 Task: Create a sub task System Test and UAT for the task  Develop a new online tool for online resume building in the project BlueTech , assign it to team member softage.1@softage.net and update the status of the sub task to  Off Track , set the priority of the sub task to High
Action: Mouse moved to (533, 338)
Screenshot: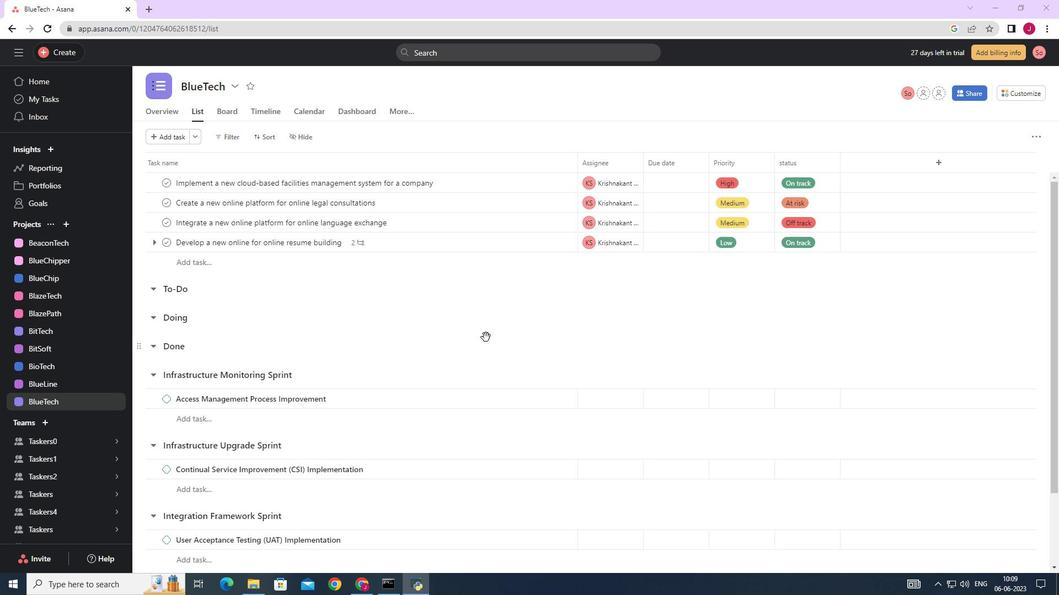 
Action: Mouse scrolled (533, 337) with delta (0, 0)
Screenshot: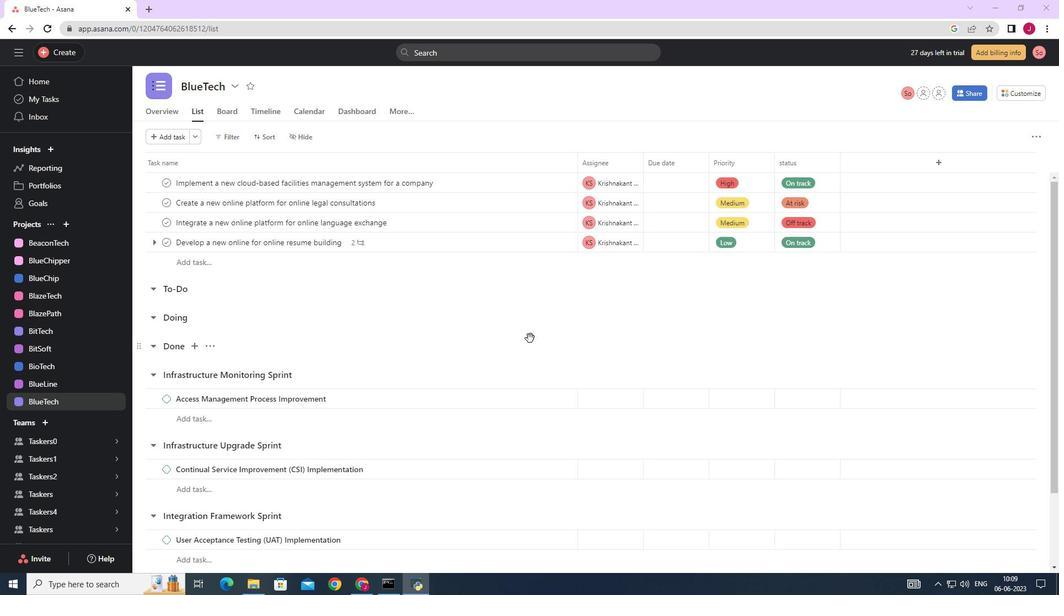 
Action: Mouse scrolled (533, 337) with delta (0, 0)
Screenshot: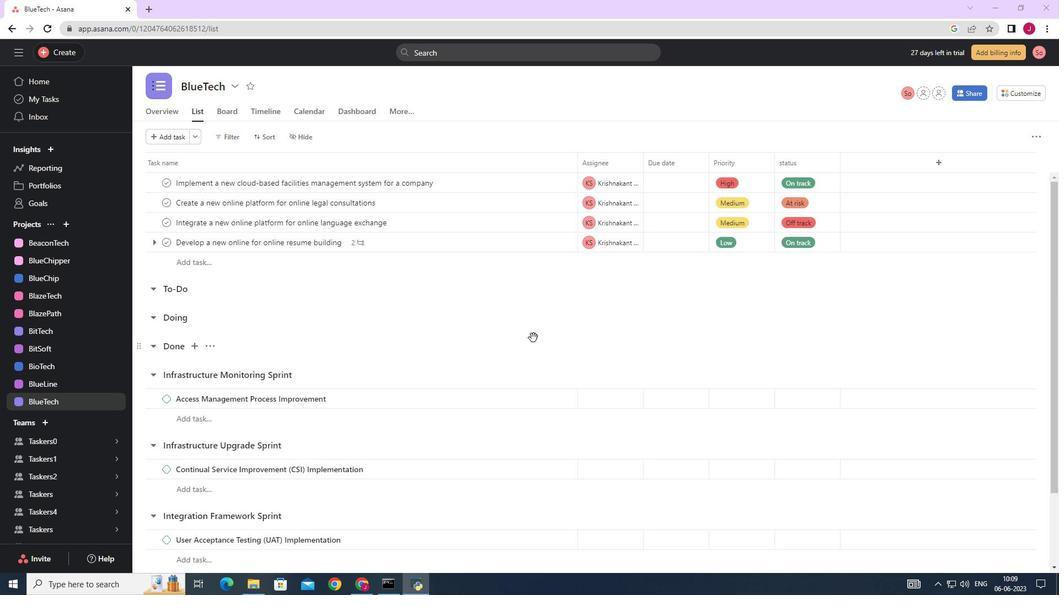 
Action: Mouse scrolled (533, 337) with delta (0, 0)
Screenshot: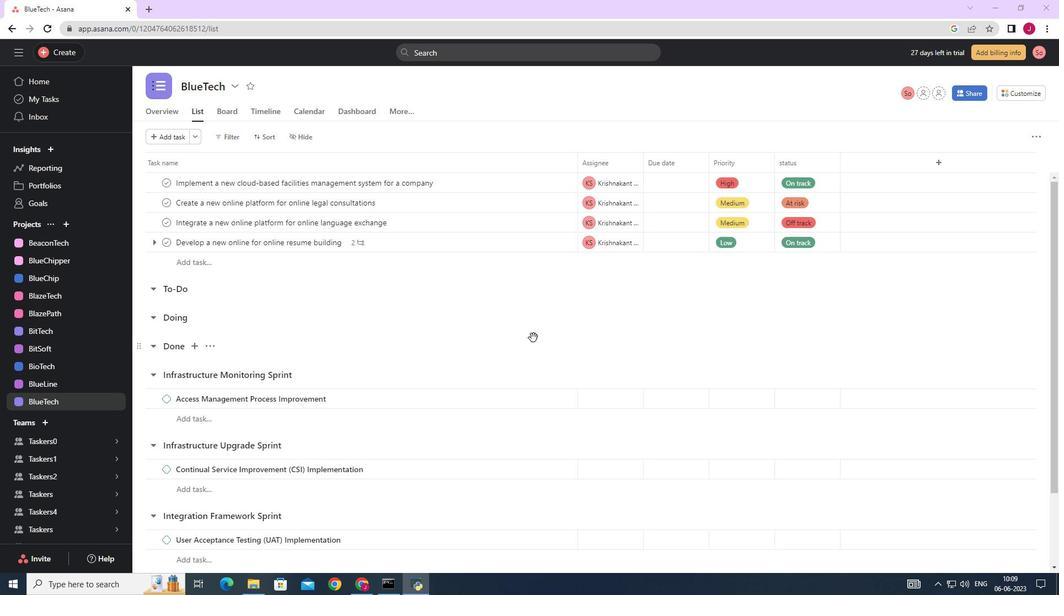
Action: Mouse scrolled (533, 337) with delta (0, 0)
Screenshot: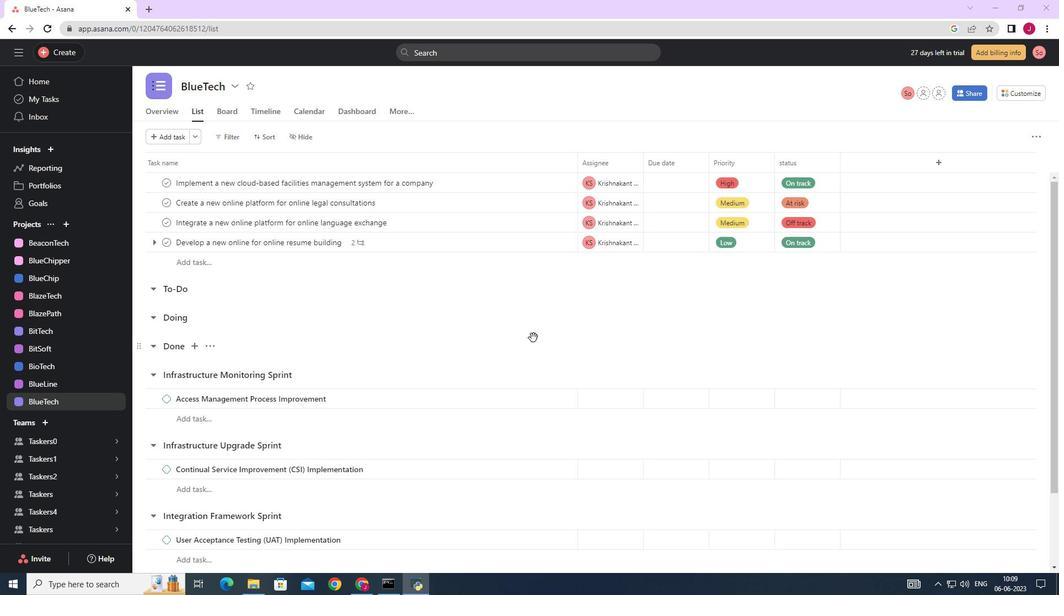 
Action: Mouse moved to (413, 315)
Screenshot: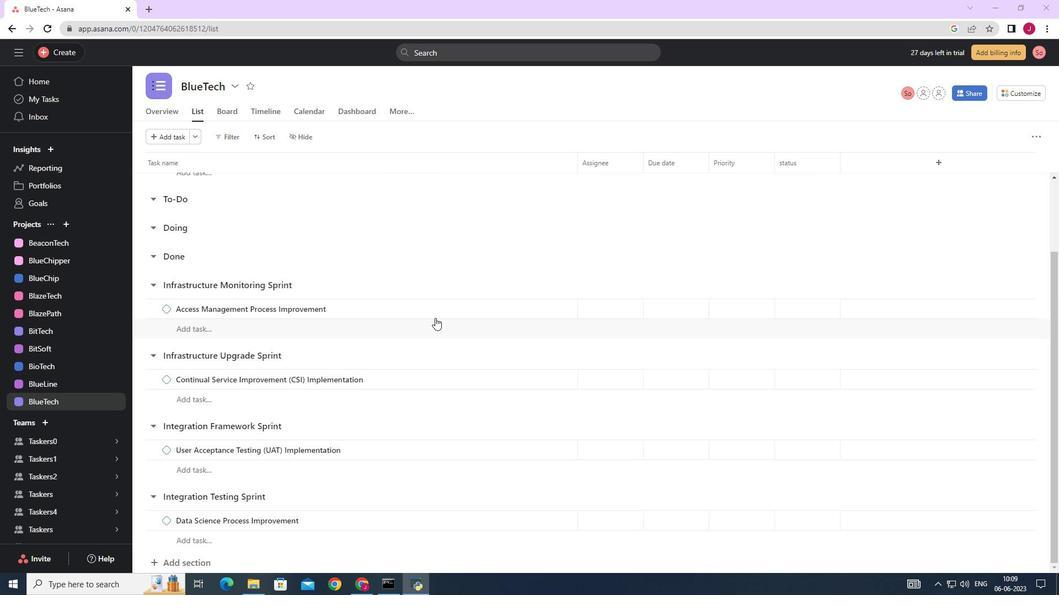 
Action: Mouse scrolled (413, 315) with delta (0, 0)
Screenshot: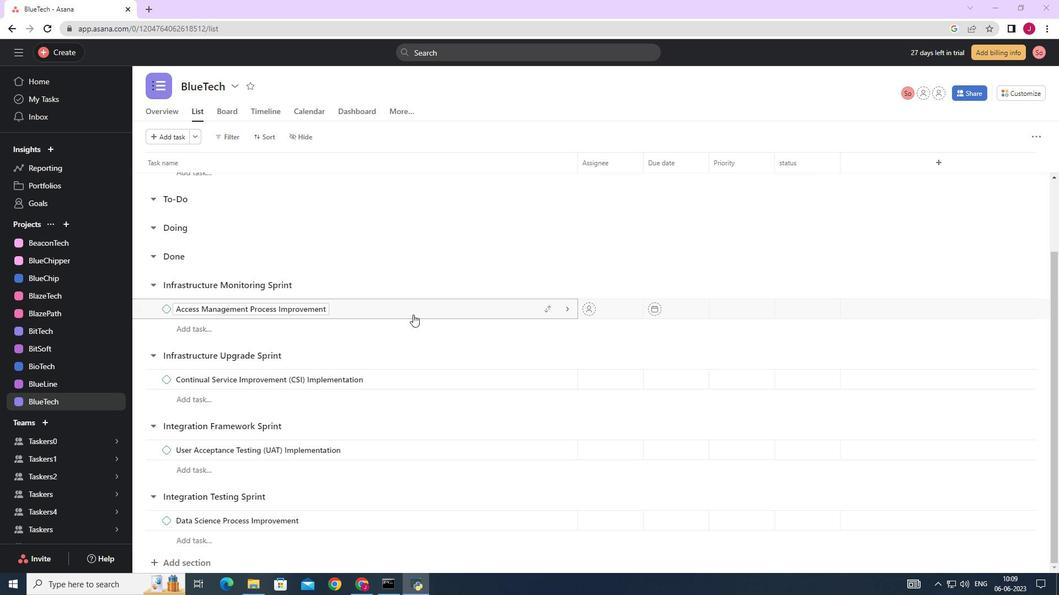 
Action: Mouse scrolled (413, 315) with delta (0, 0)
Screenshot: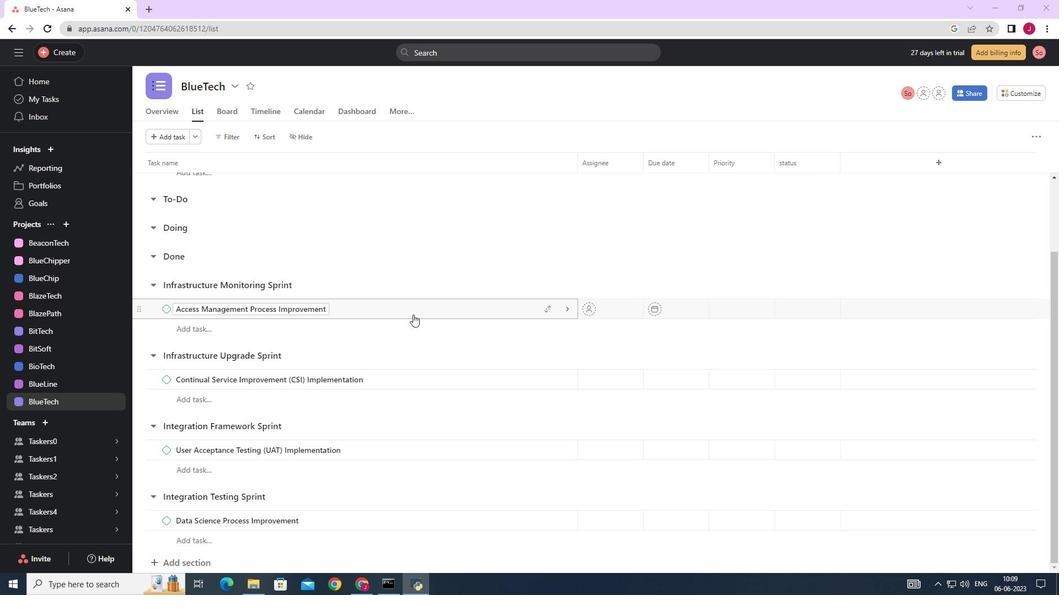 
Action: Mouse moved to (494, 240)
Screenshot: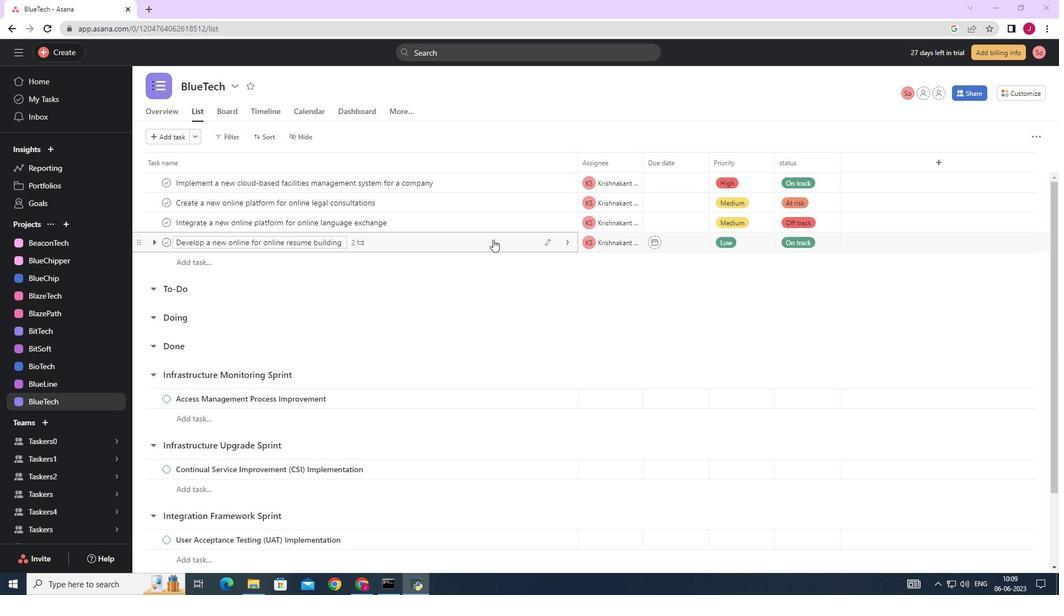
Action: Mouse pressed left at (494, 240)
Screenshot: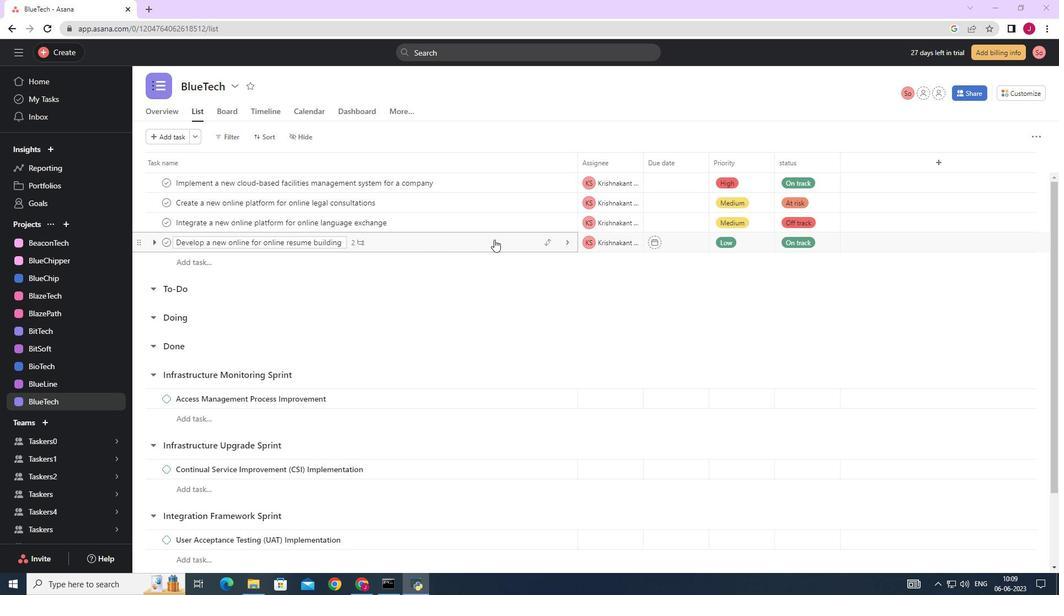 
Action: Mouse moved to (847, 323)
Screenshot: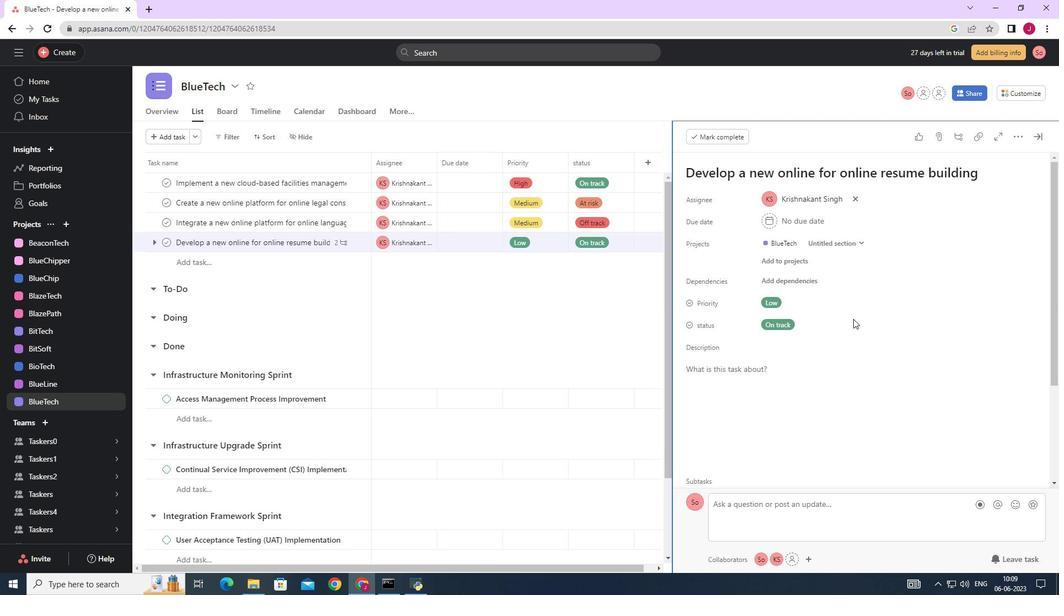 
Action: Mouse scrolled (847, 323) with delta (0, 0)
Screenshot: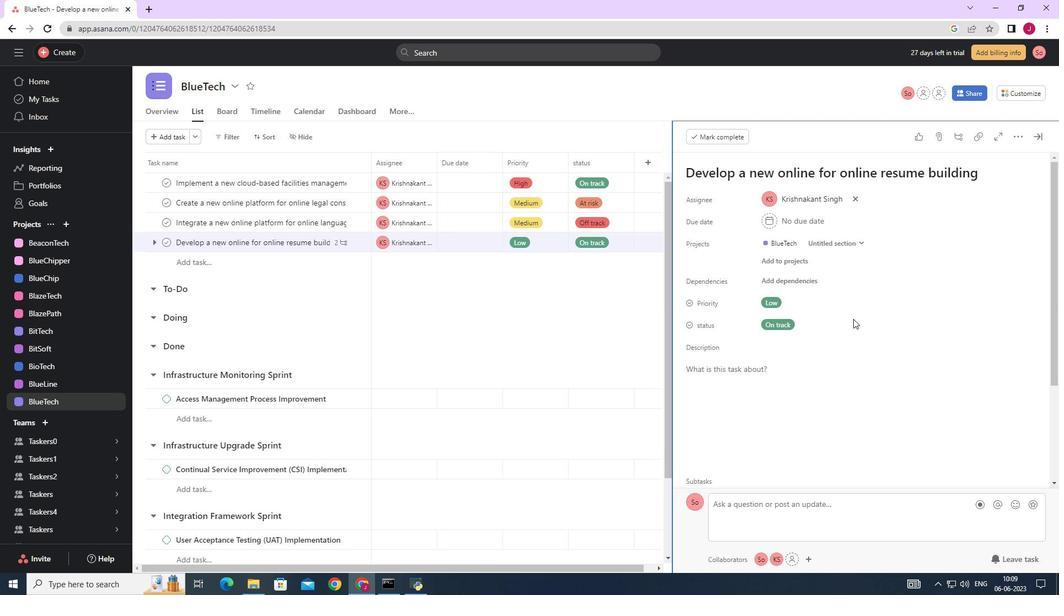 
Action: Mouse moved to (846, 324)
Screenshot: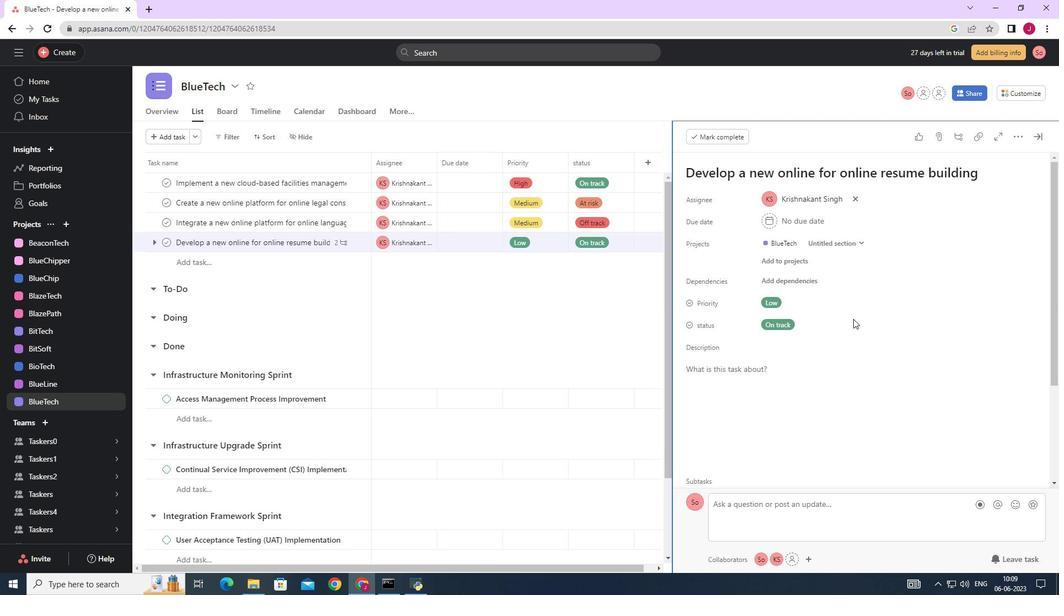 
Action: Mouse scrolled (846, 323) with delta (0, 0)
Screenshot: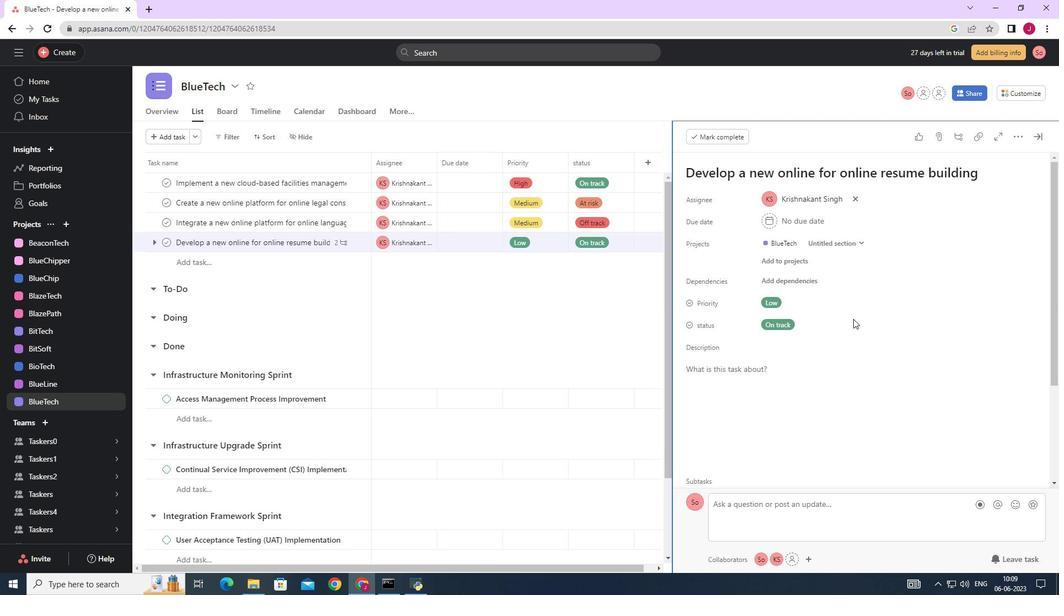 
Action: Mouse moved to (846, 325)
Screenshot: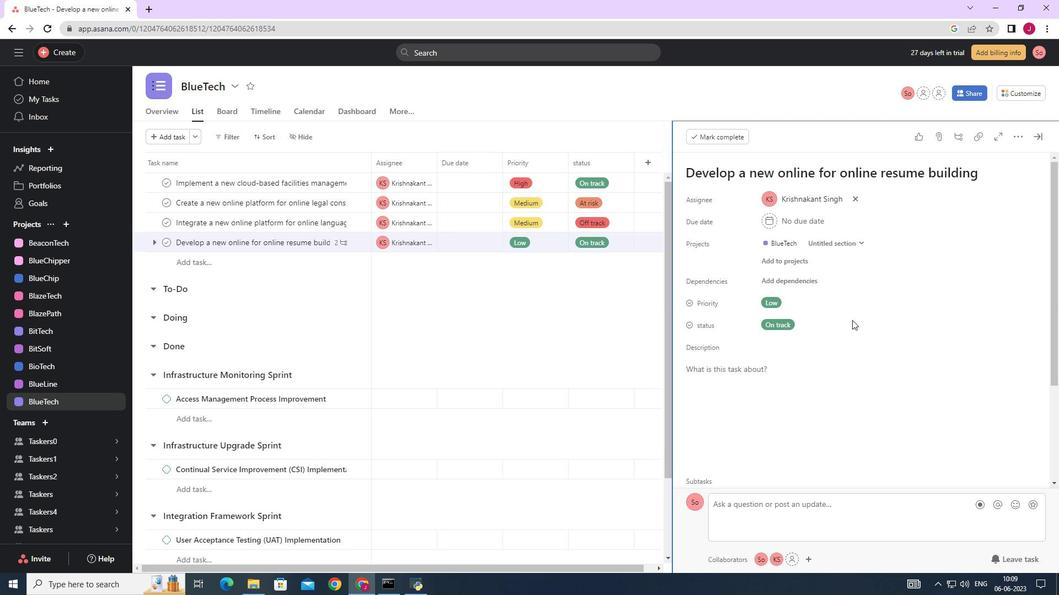 
Action: Mouse scrolled (846, 324) with delta (0, 0)
Screenshot: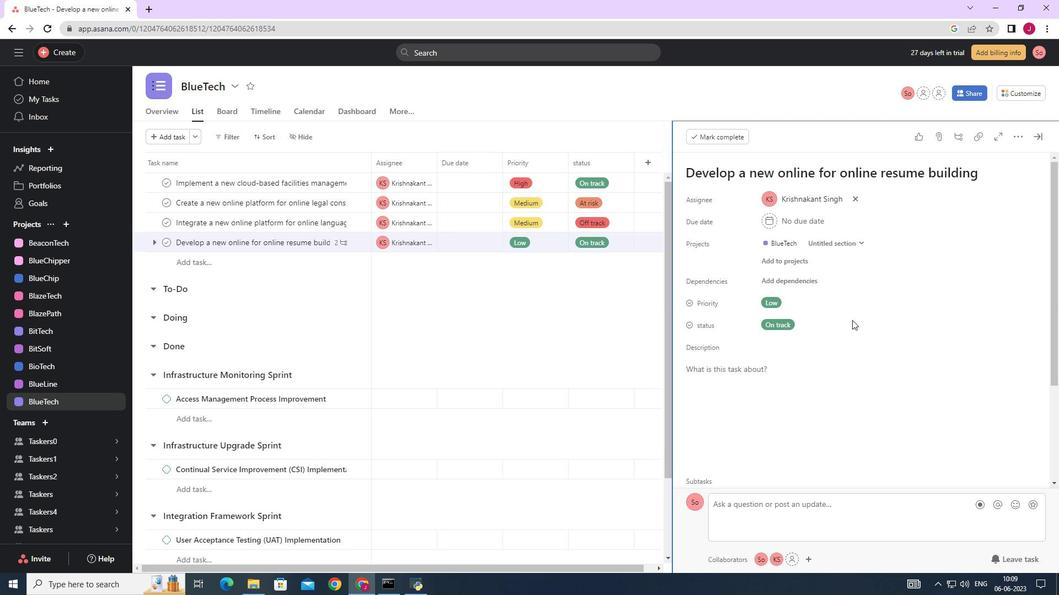 
Action: Mouse scrolled (846, 324) with delta (0, 0)
Screenshot: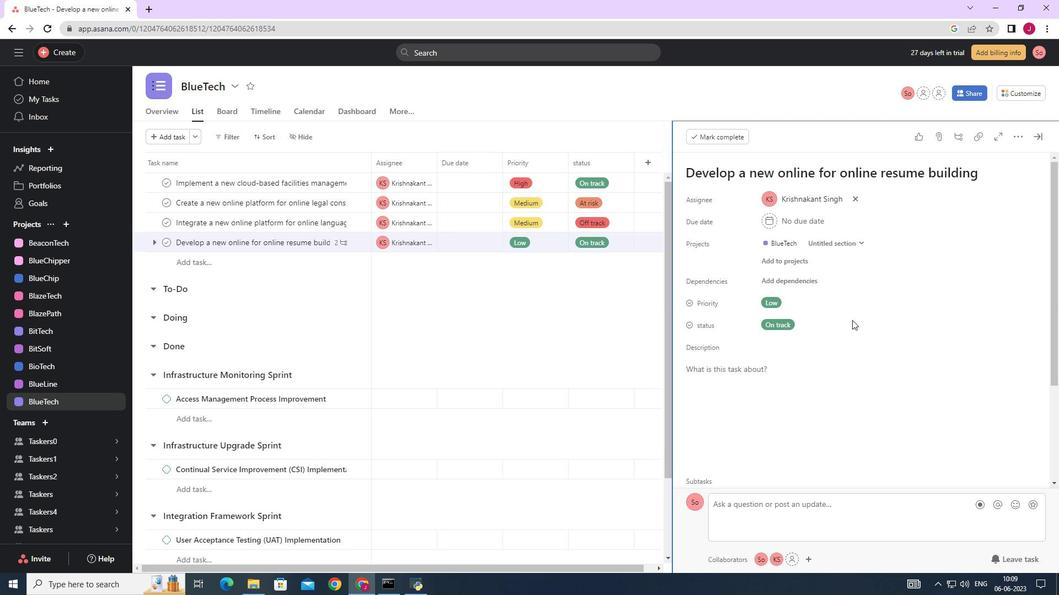 
Action: Mouse moved to (845, 325)
Screenshot: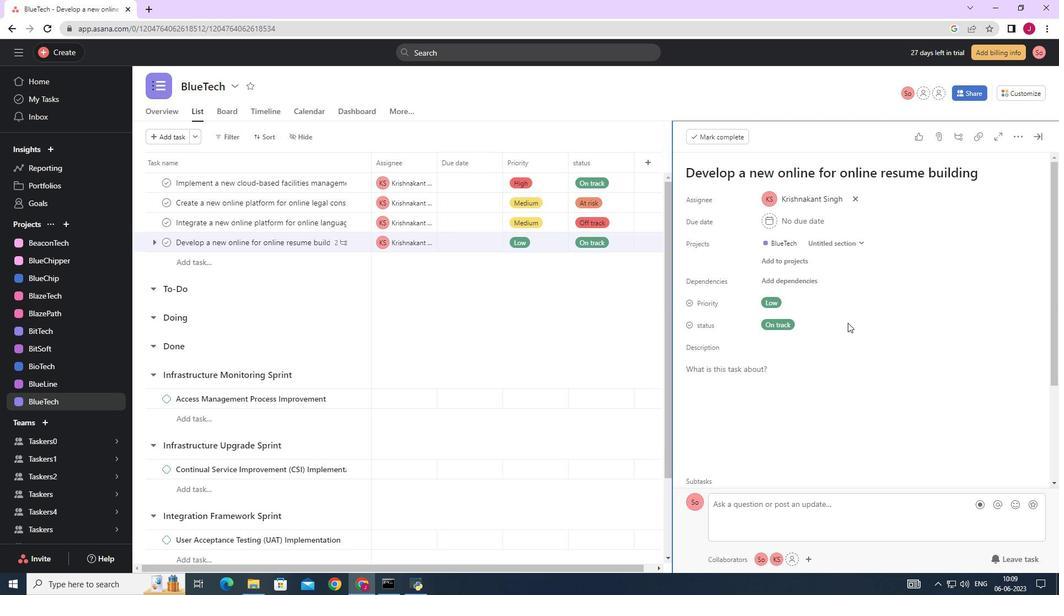 
Action: Mouse scrolled (845, 325) with delta (0, 0)
Screenshot: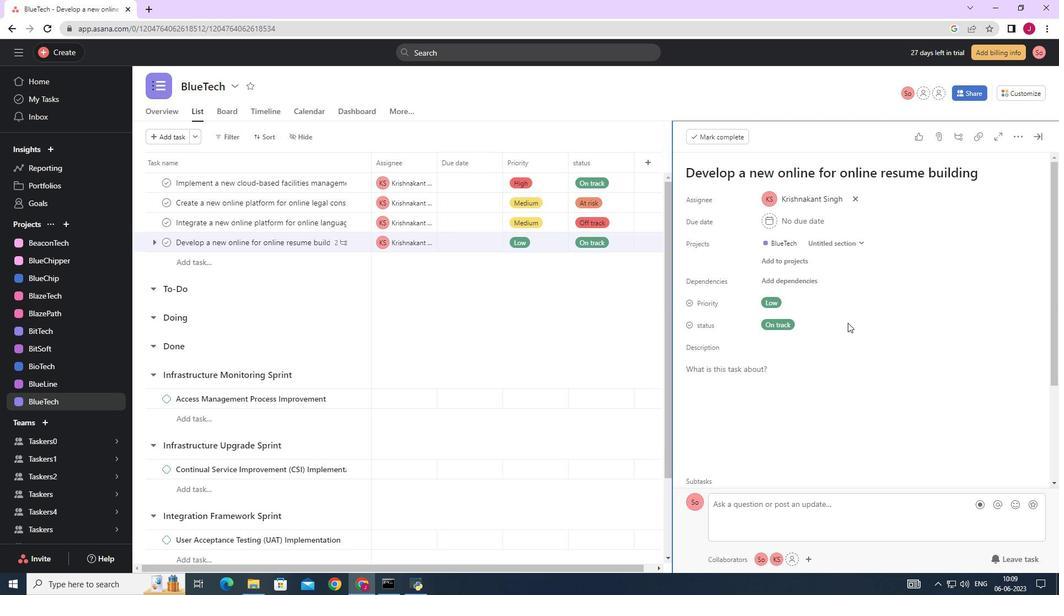
Action: Mouse moved to (845, 325)
Screenshot: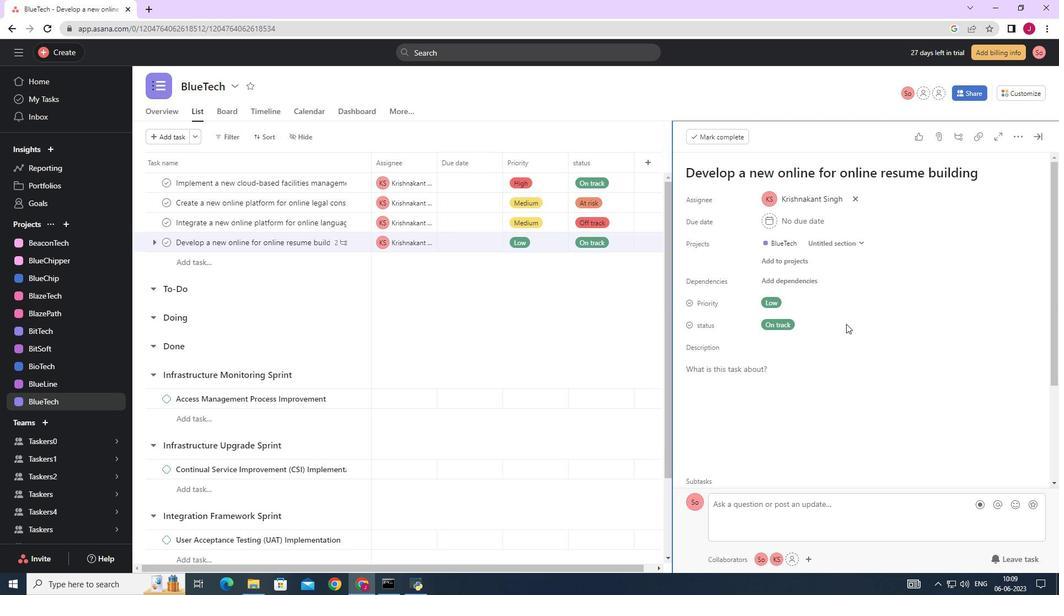 
Action: Mouse scrolled (845, 325) with delta (0, 0)
Screenshot: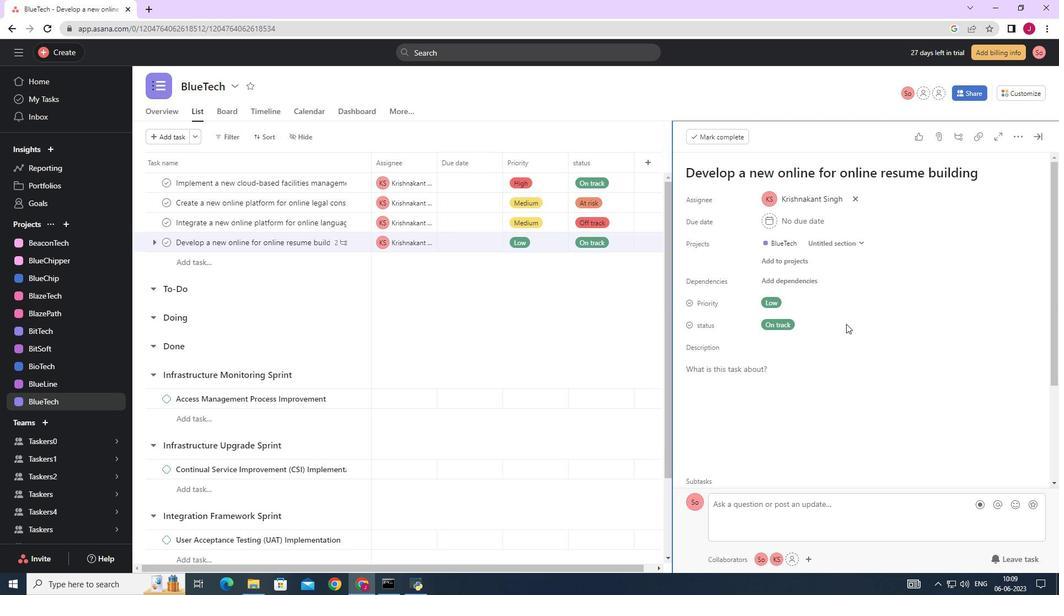 
Action: Mouse moved to (706, 399)
Screenshot: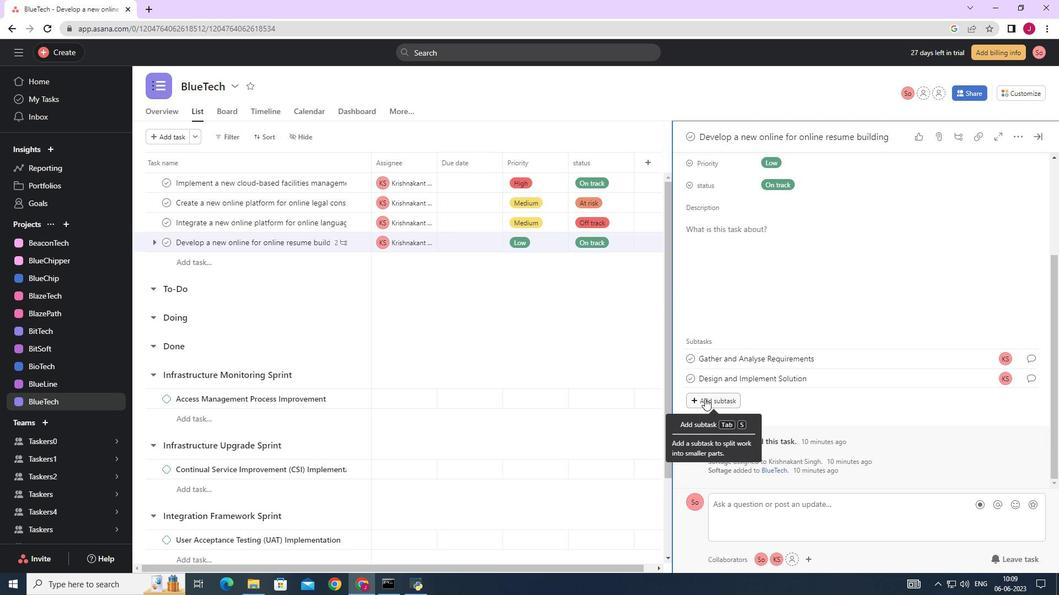 
Action: Mouse pressed left at (706, 399)
Screenshot: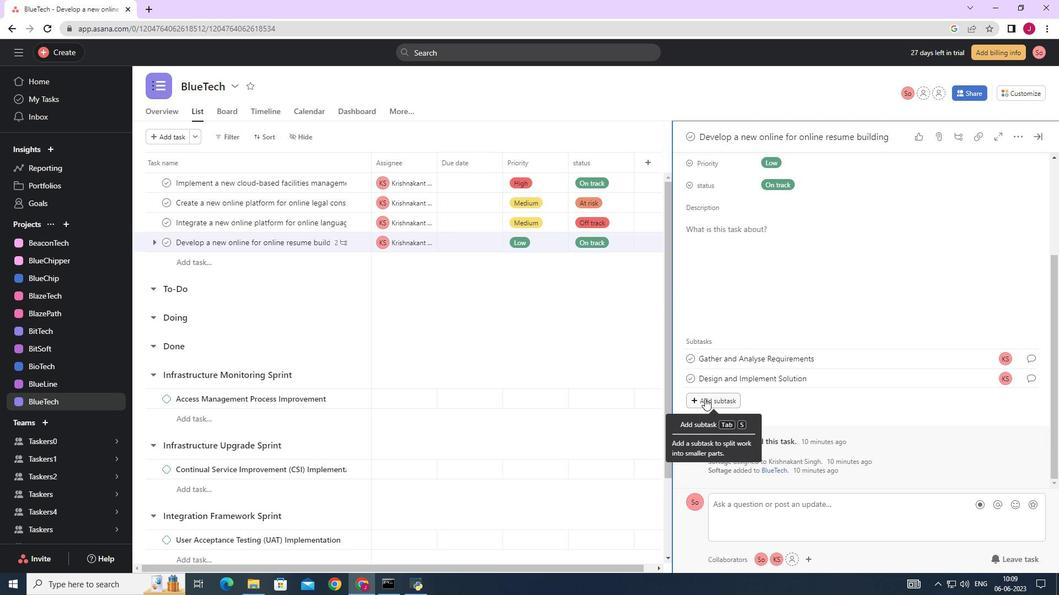 
Action: Mouse moved to (707, 400)
Screenshot: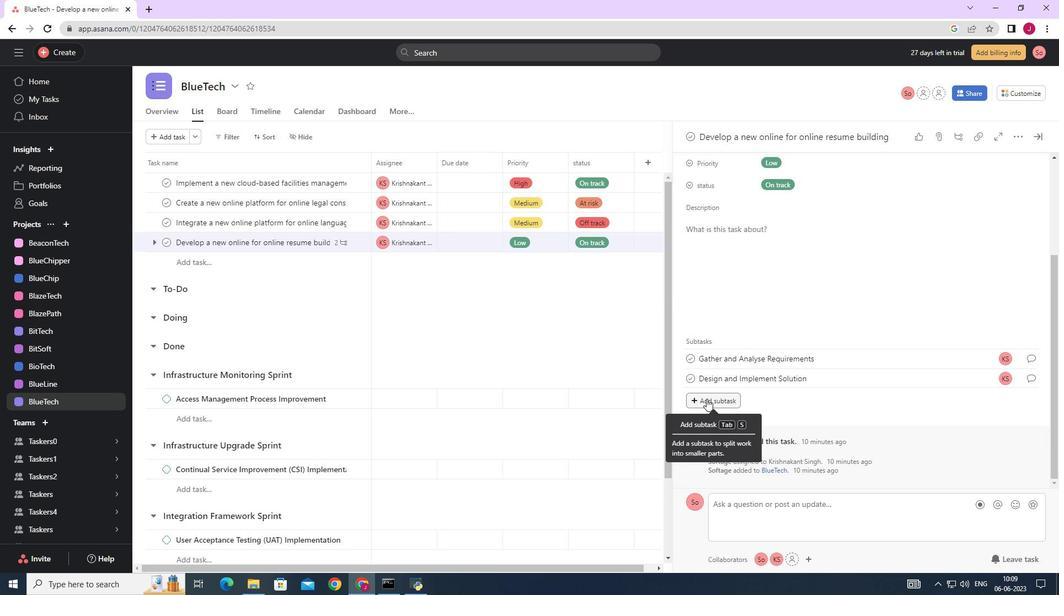 
Action: Key pressed <Key.caps_lock>S<Key.caps_lock>ystem<Key.space><Key.caps_lock>T<Key.caps_lock>est<Key.space><Key.caps_lock><Key.caps_lock>and<Key.space><Key.caps_lock>UAT
Screenshot: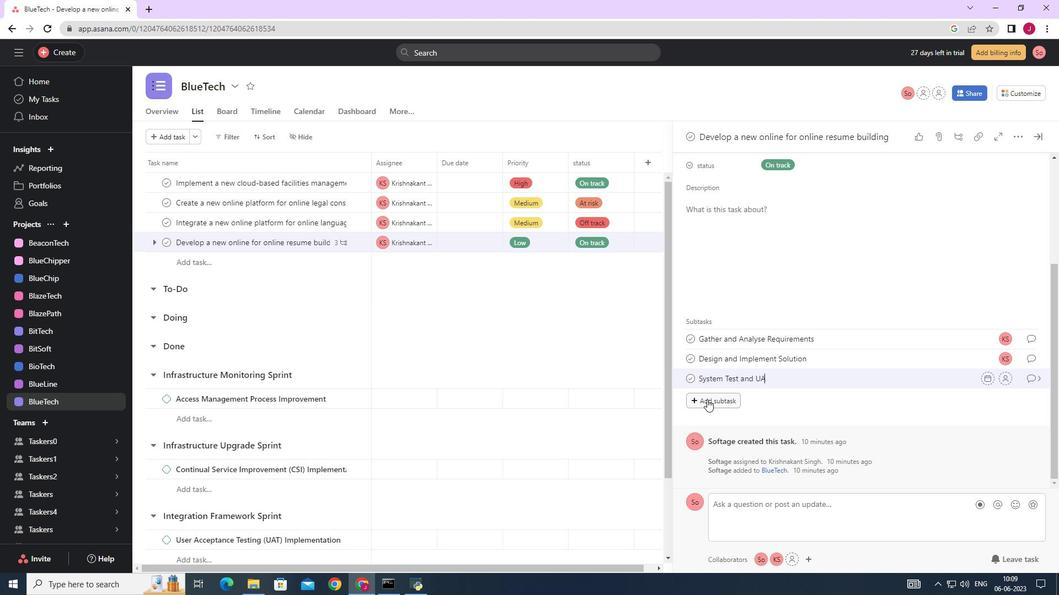 
Action: Mouse moved to (1005, 377)
Screenshot: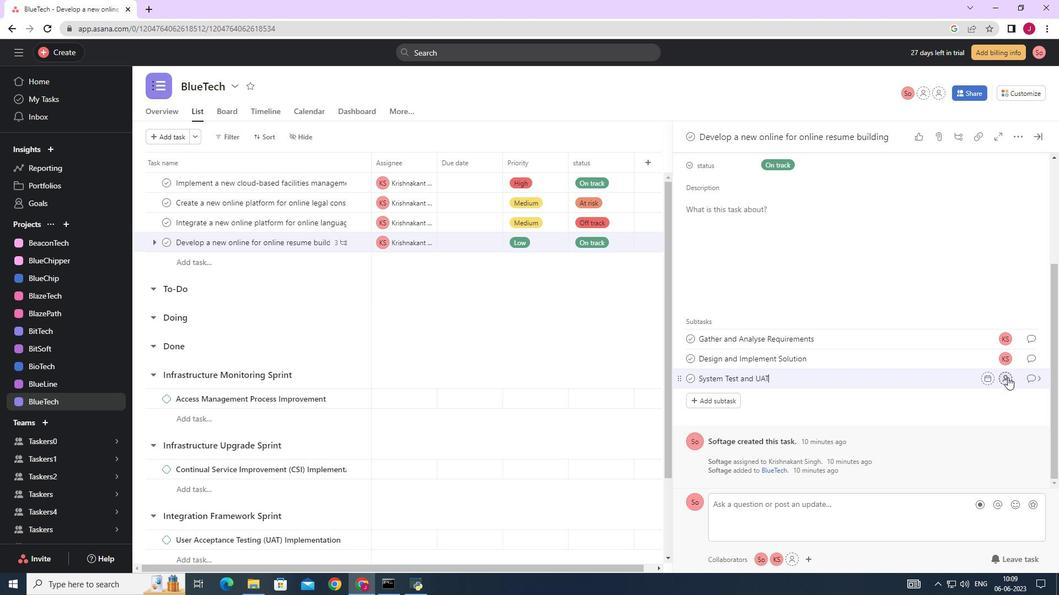 
Action: Mouse pressed left at (1005, 377)
Screenshot: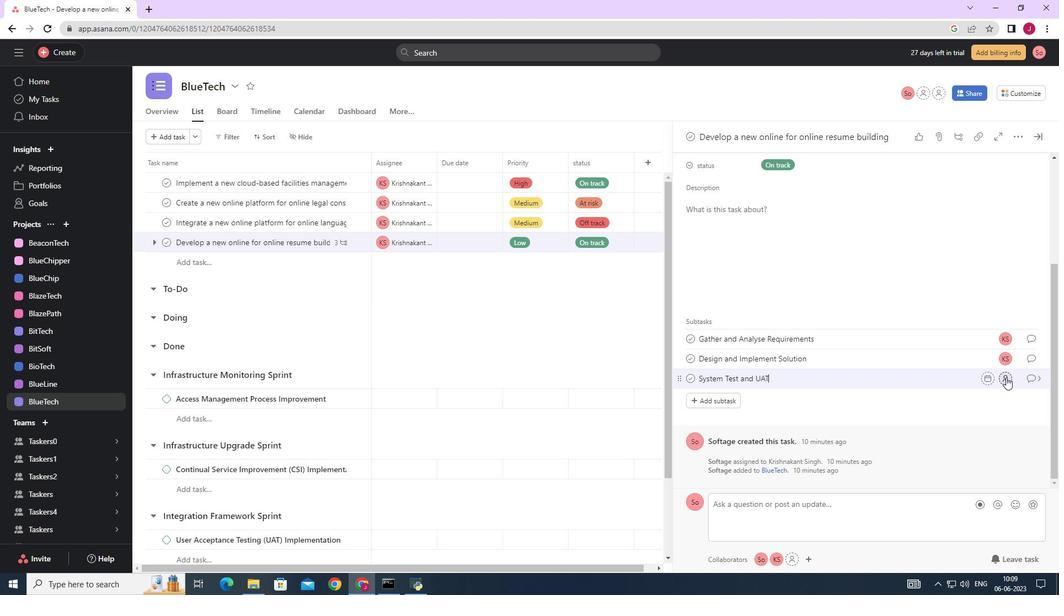 
Action: Key pressed SOFTAGE.1
Screenshot: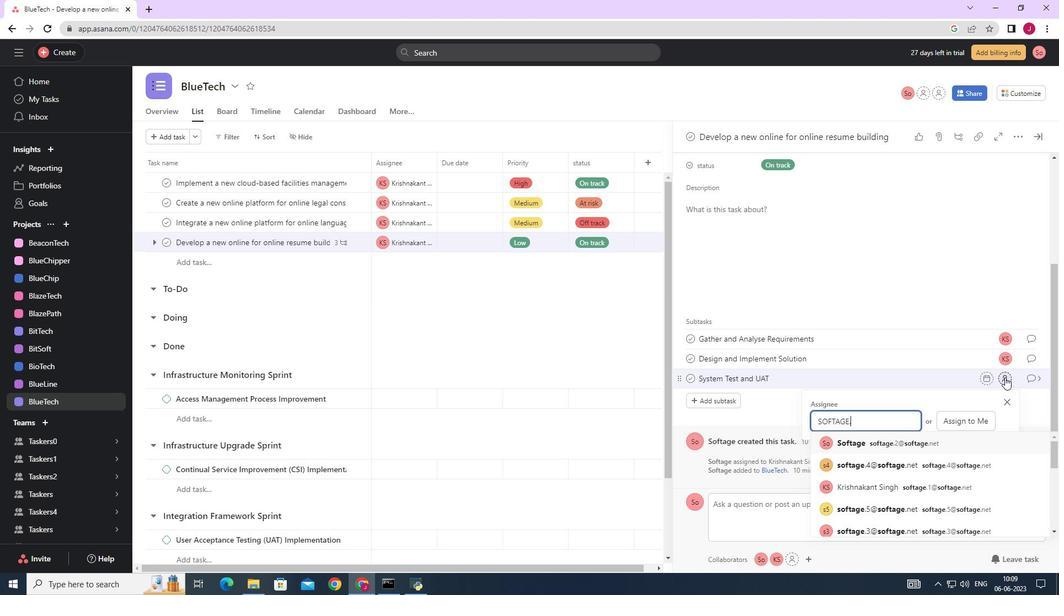 
Action: Mouse moved to (876, 443)
Screenshot: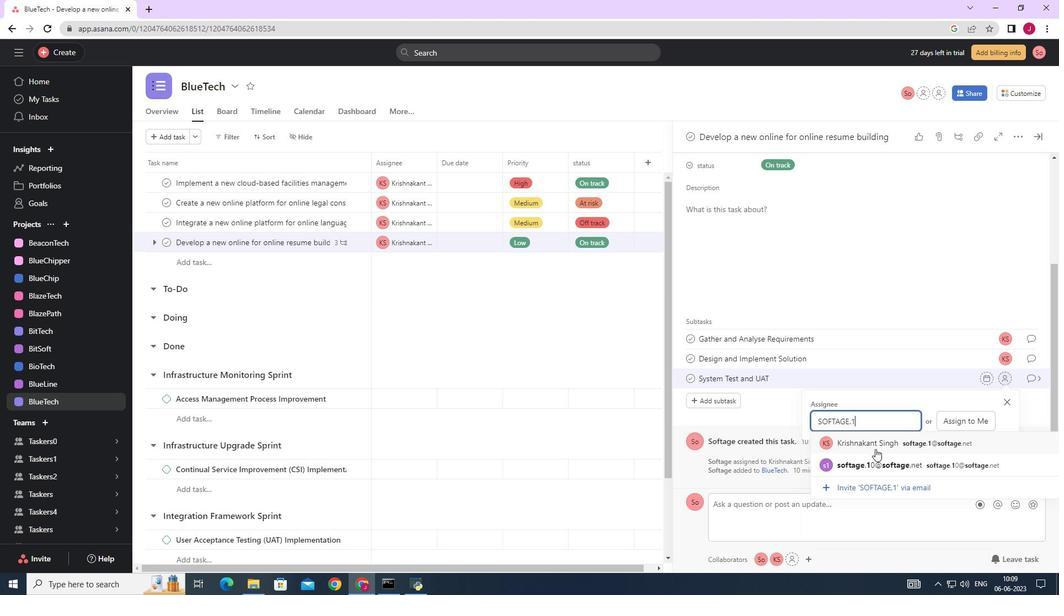 
Action: Mouse pressed left at (876, 443)
Screenshot: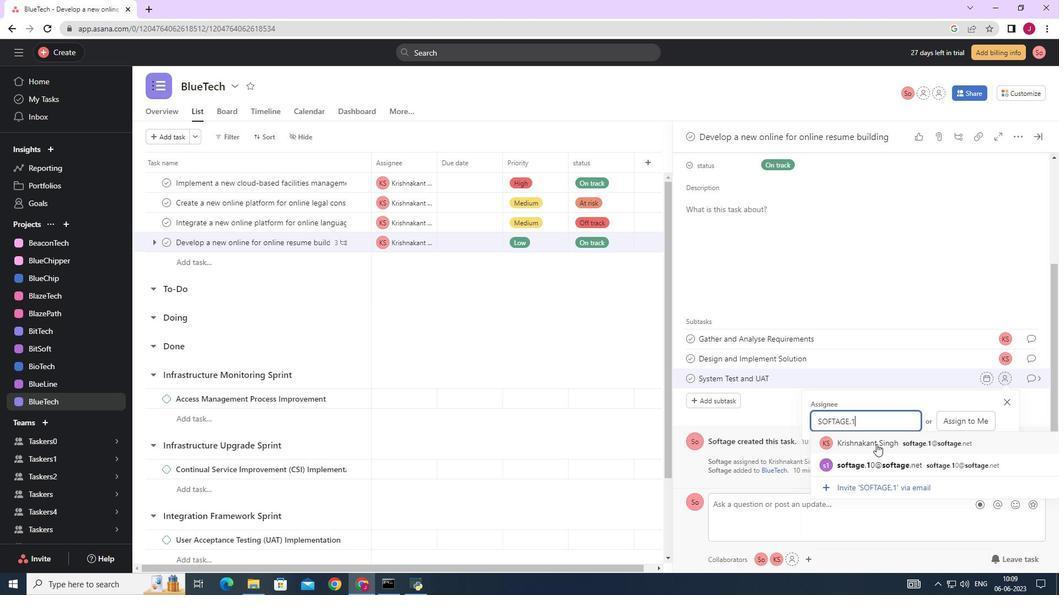 
Action: Mouse moved to (1027, 380)
Screenshot: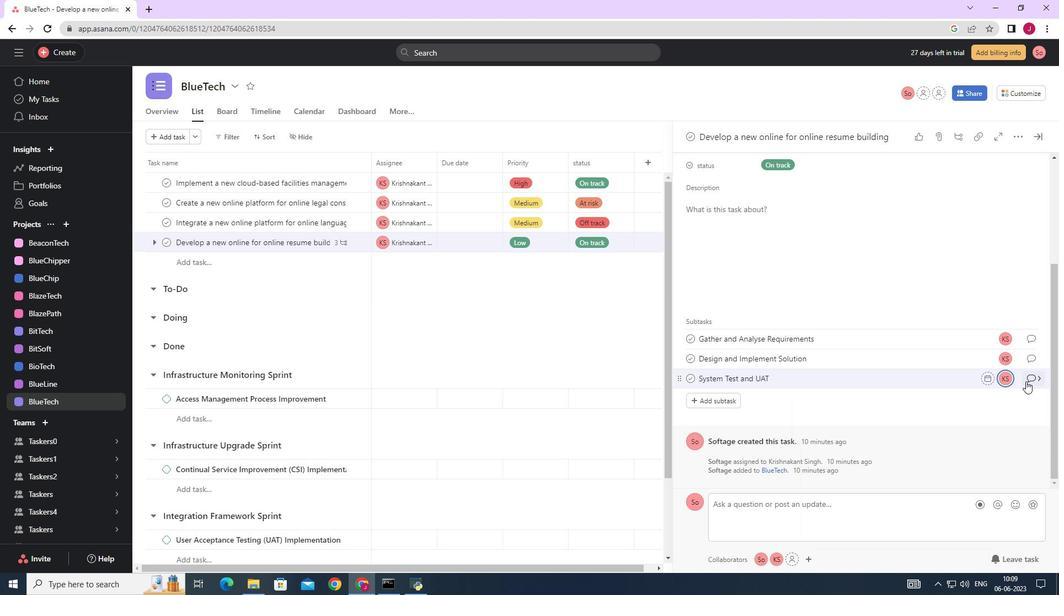 
Action: Mouse pressed left at (1027, 380)
Screenshot: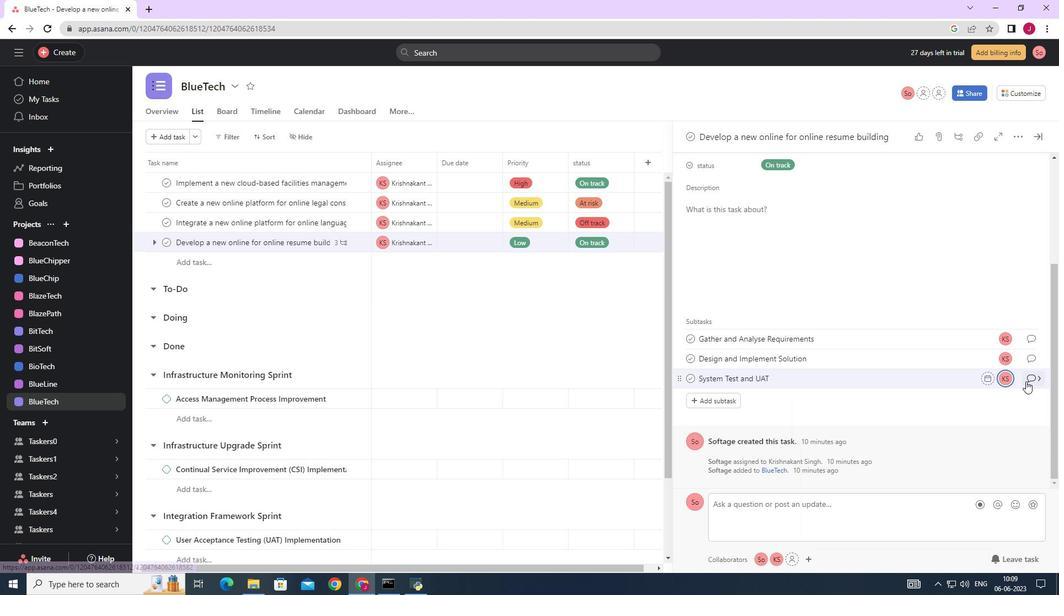 
Action: Mouse moved to (737, 291)
Screenshot: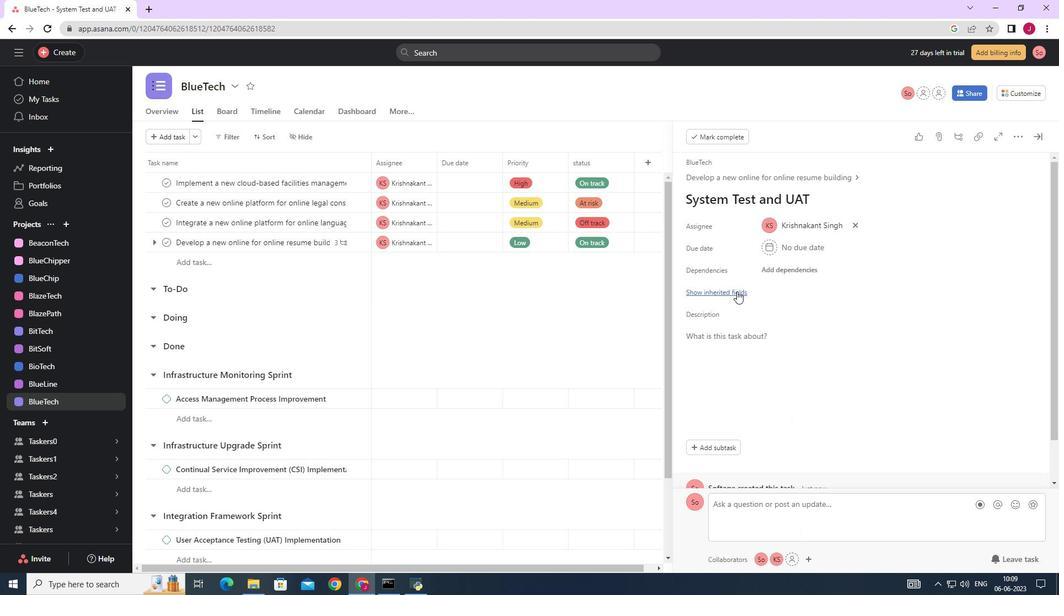 
Action: Mouse pressed left at (737, 291)
Screenshot: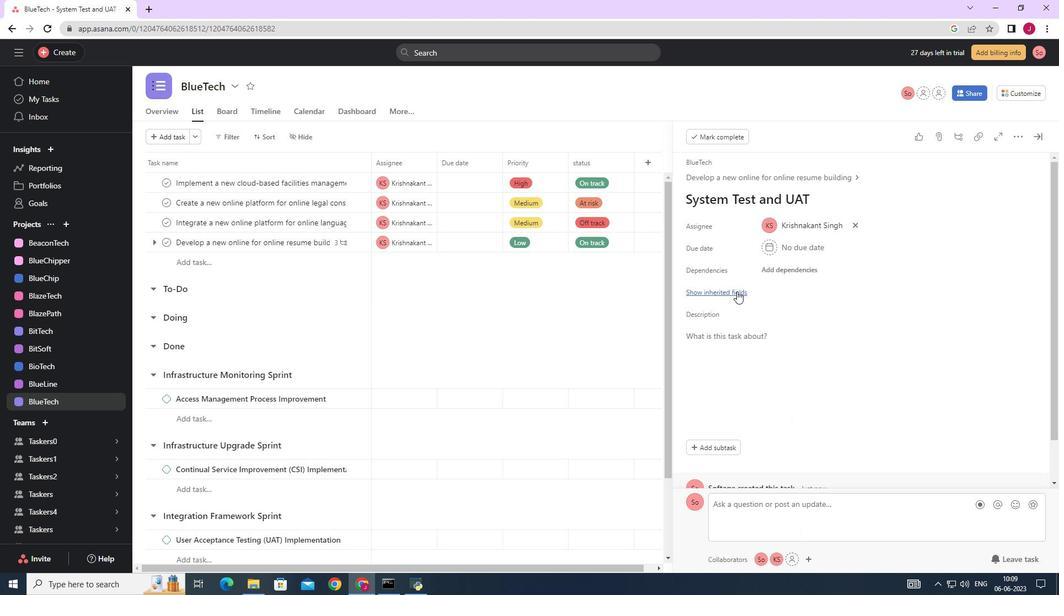 
Action: Mouse moved to (767, 313)
Screenshot: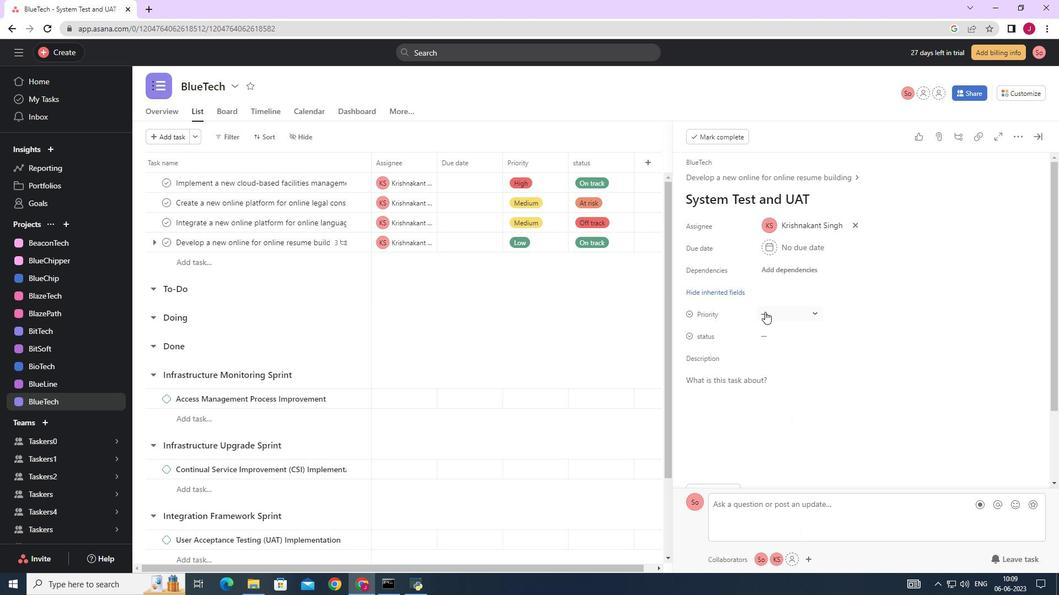 
Action: Mouse pressed left at (767, 313)
Screenshot: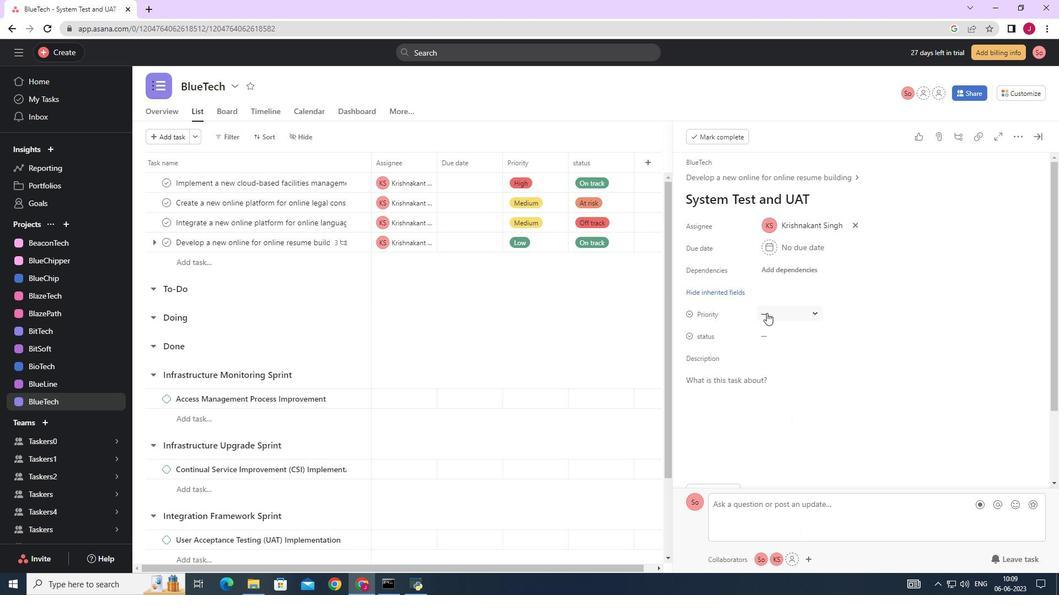 
Action: Mouse moved to (791, 353)
Screenshot: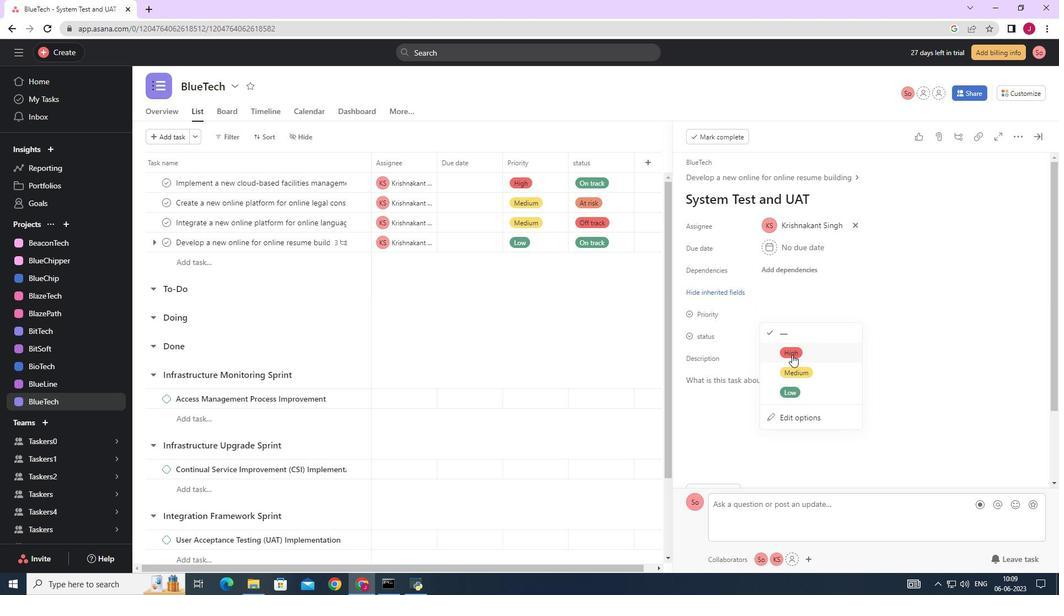 
Action: Mouse pressed left at (791, 353)
Screenshot: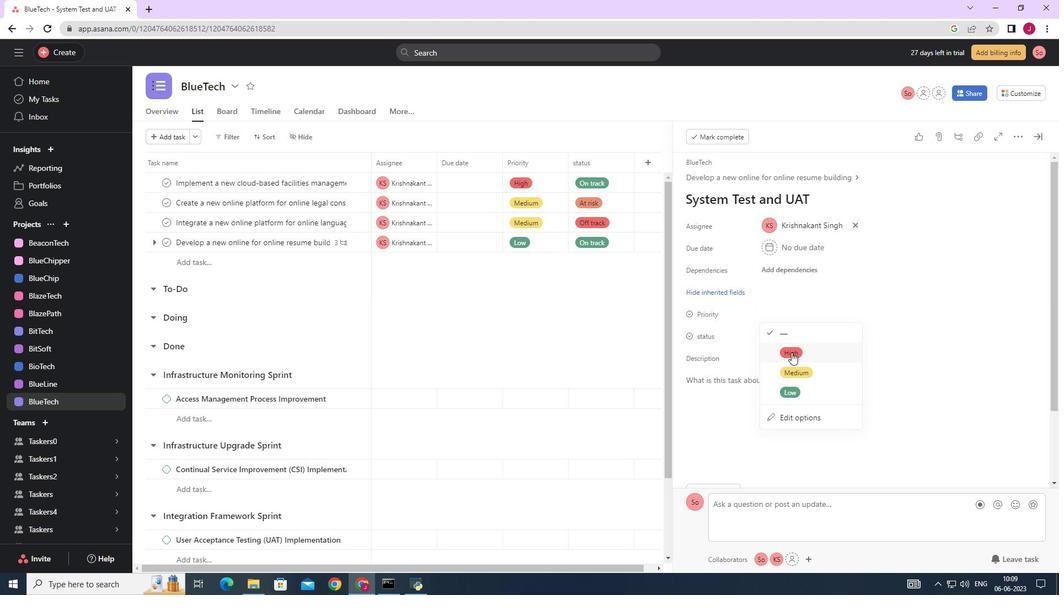 
Action: Mouse moved to (779, 334)
Screenshot: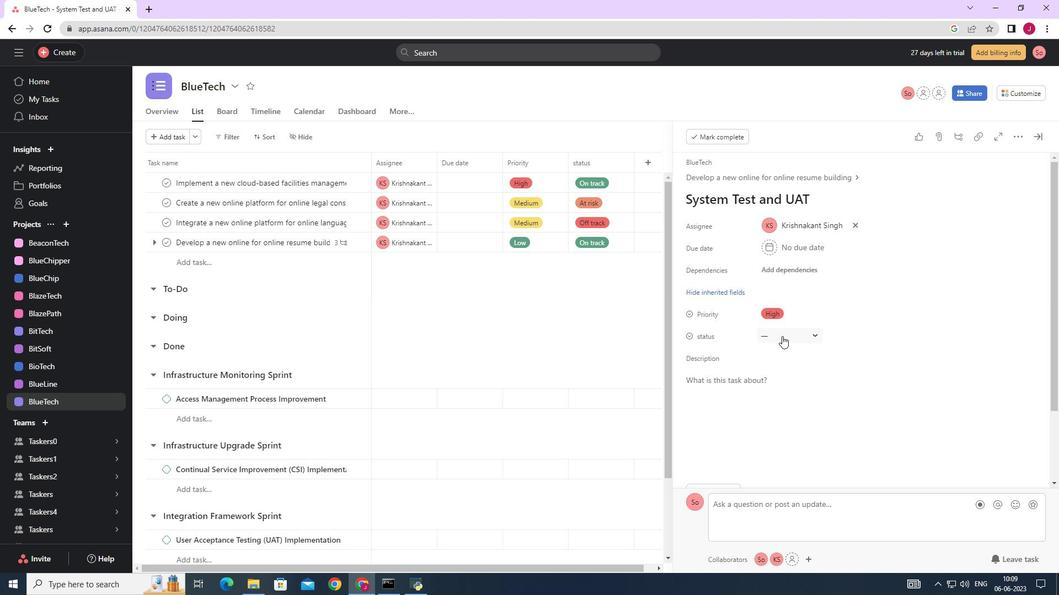 
Action: Mouse pressed left at (779, 334)
Screenshot: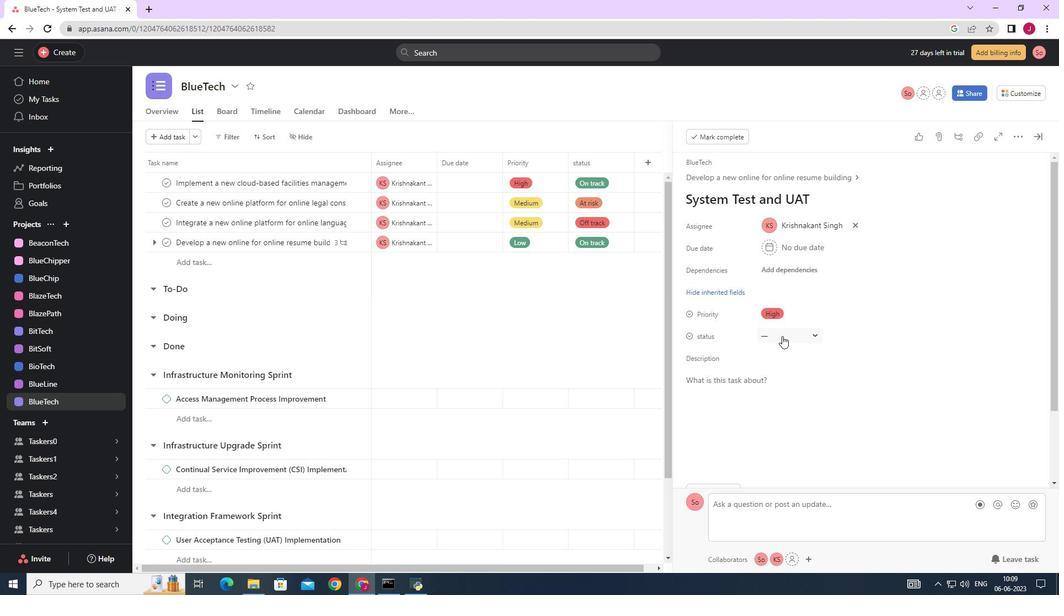 
Action: Mouse moved to (793, 392)
Screenshot: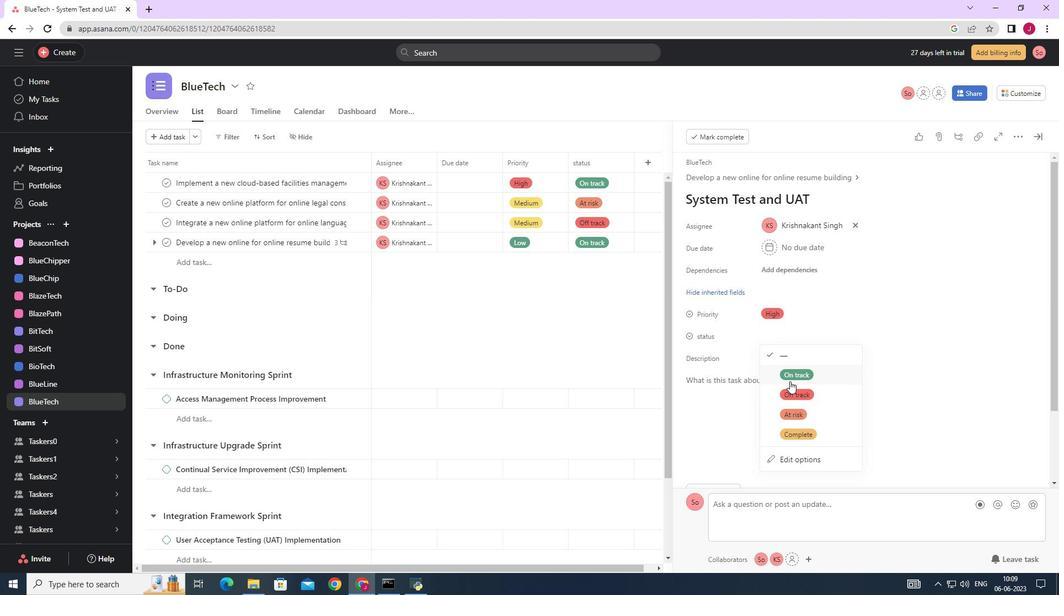 
Action: Mouse pressed left at (793, 392)
Screenshot: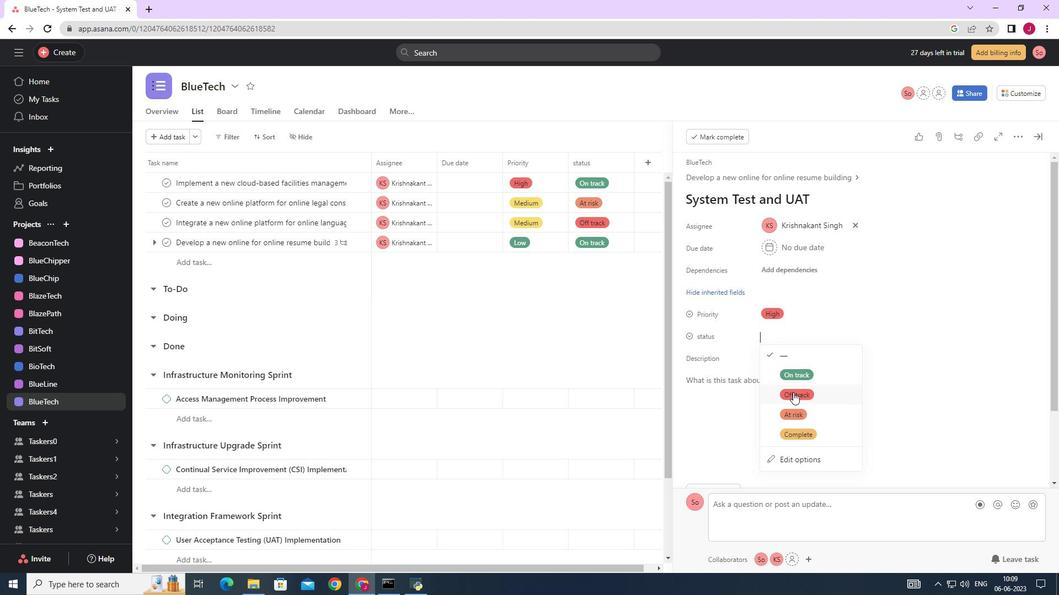 
Action: Mouse moved to (1039, 134)
Screenshot: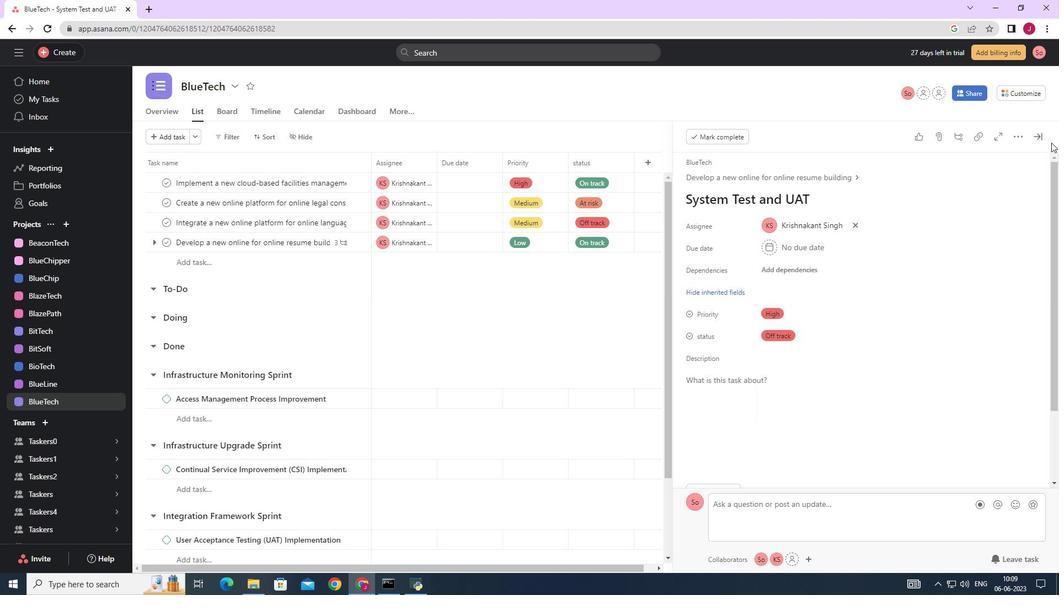 
Action: Mouse pressed left at (1039, 134)
Screenshot: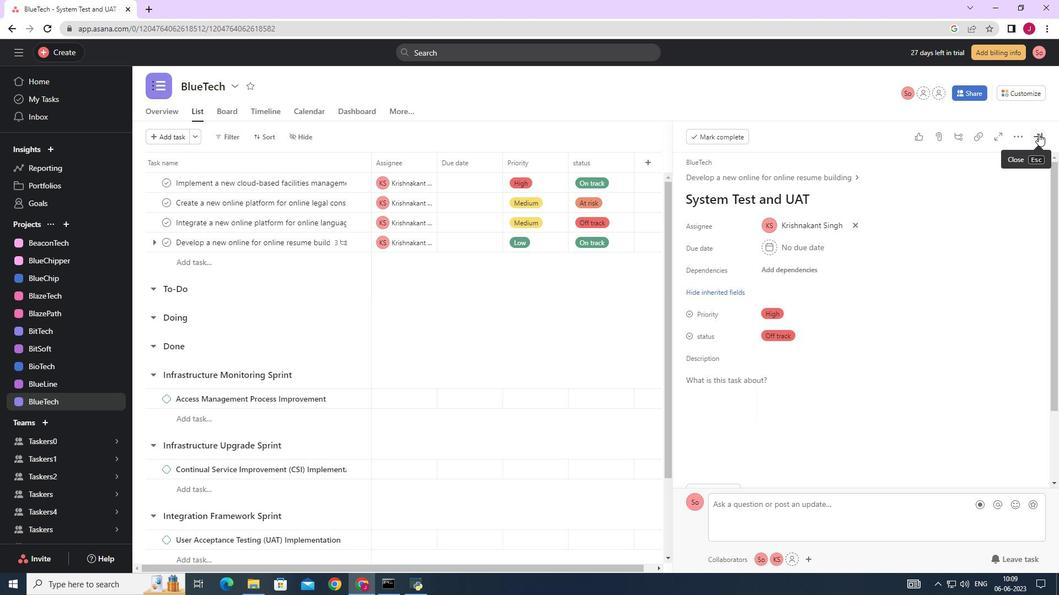 
Action: Mouse moved to (1036, 135)
Screenshot: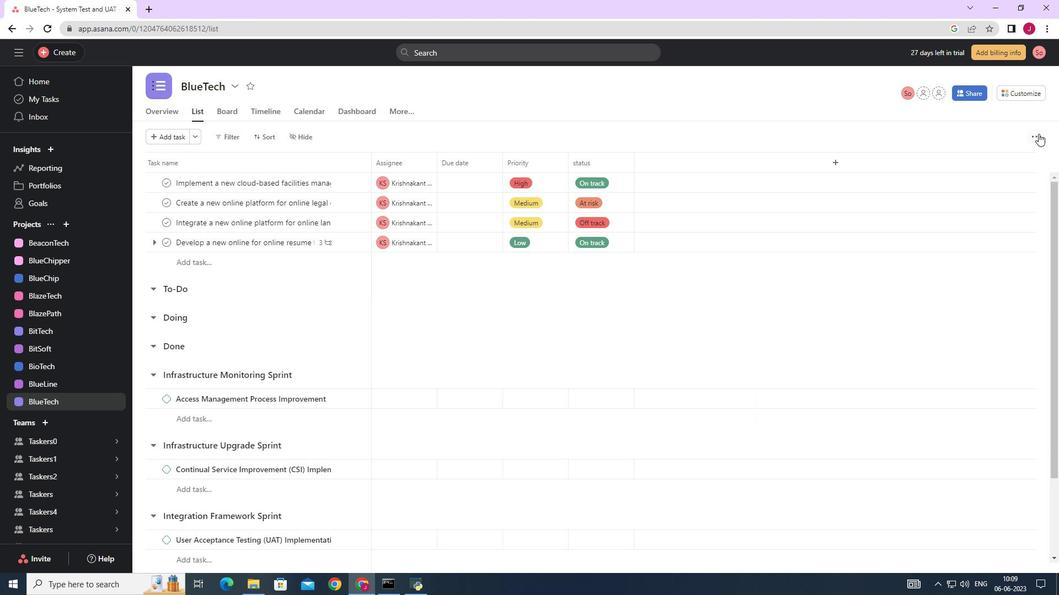 
